 Task: Use Harbor Effect in this video Movie B.mp4
Action: Mouse moved to (260, 32)
Screenshot: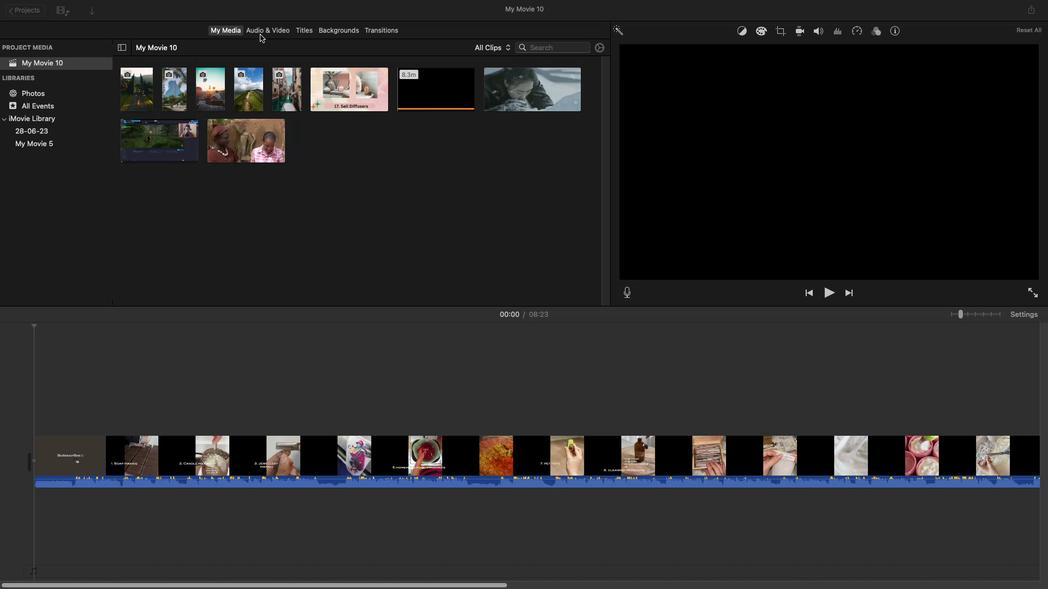 
Action: Mouse pressed left at (260, 32)
Screenshot: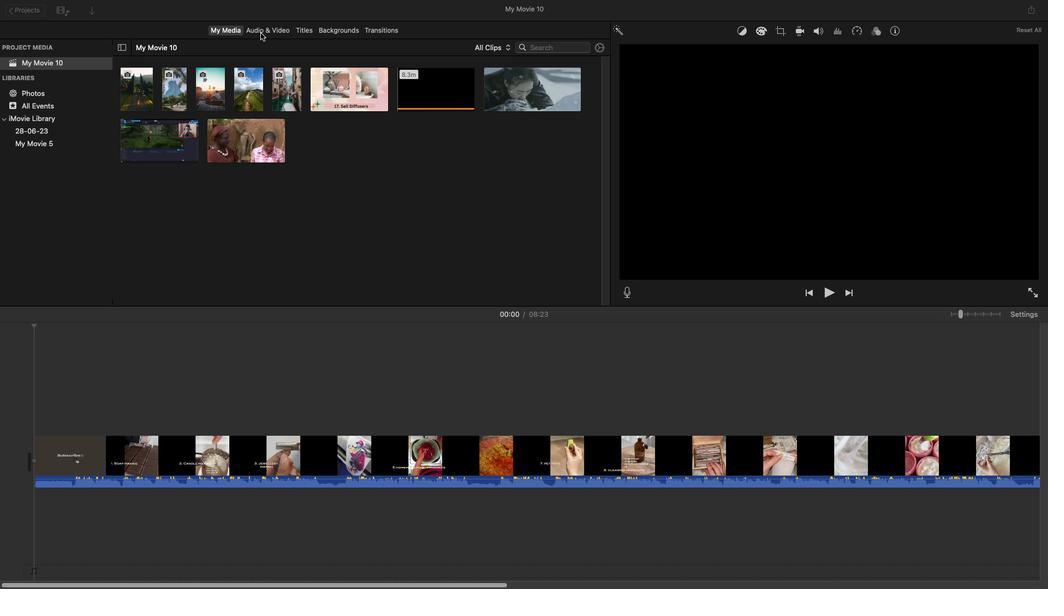 
Action: Mouse moved to (226, 297)
Screenshot: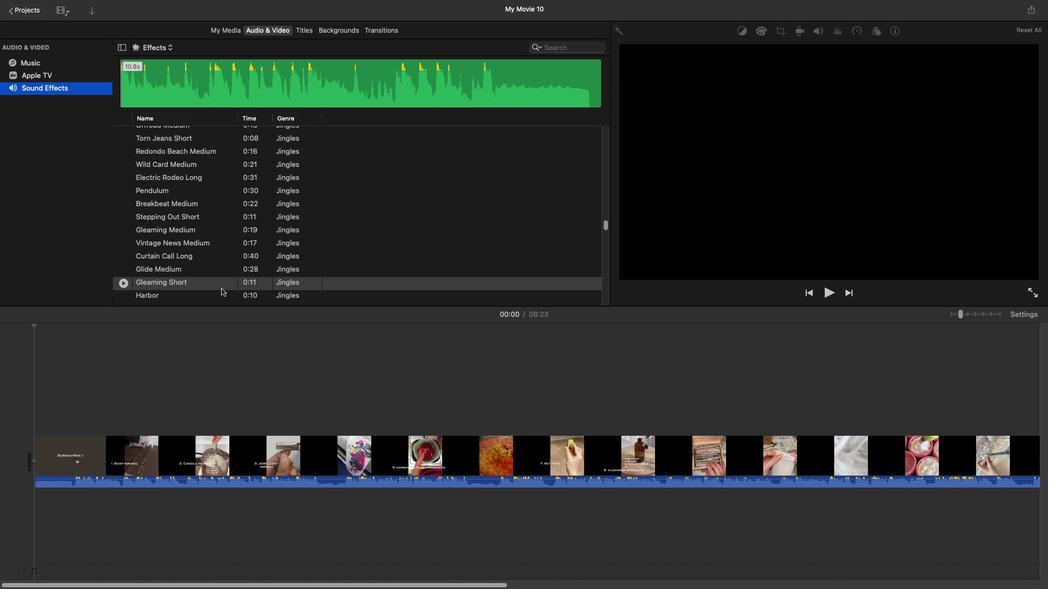 
Action: Mouse pressed left at (226, 297)
Screenshot: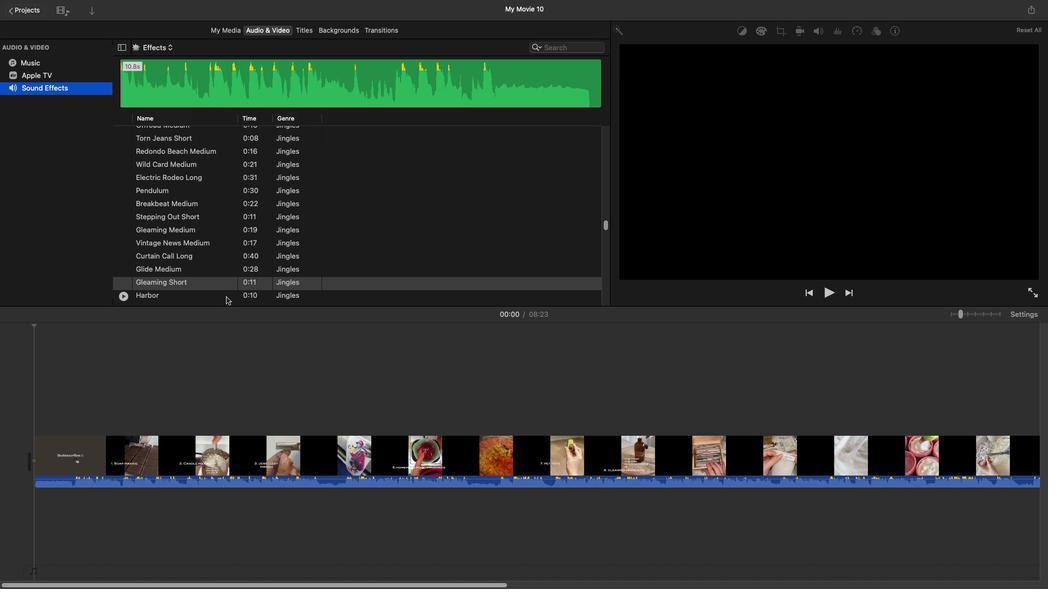 
Action: Mouse pressed left at (226, 297)
Screenshot: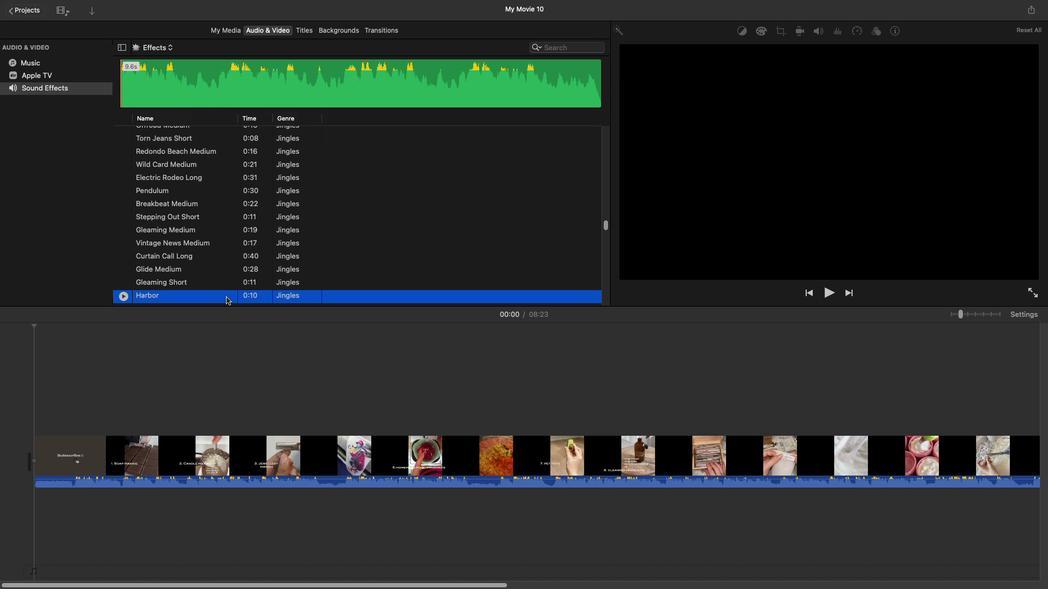 
Action: Mouse moved to (33, 529)
Screenshot: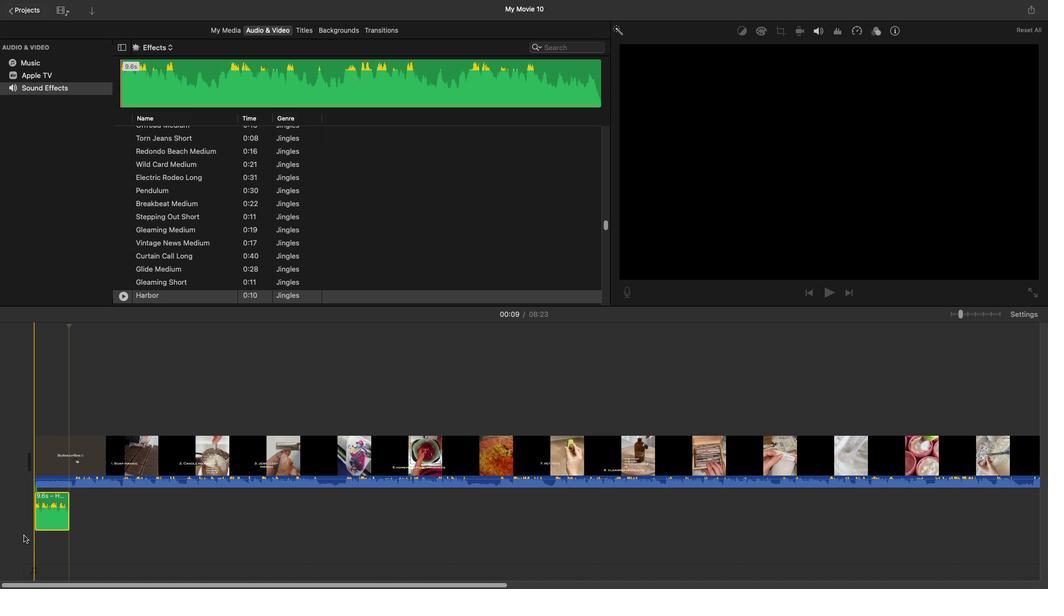 
